 Task: Select Move focus to the menu bar
Action: Mouse moved to (224, 124)
Screenshot: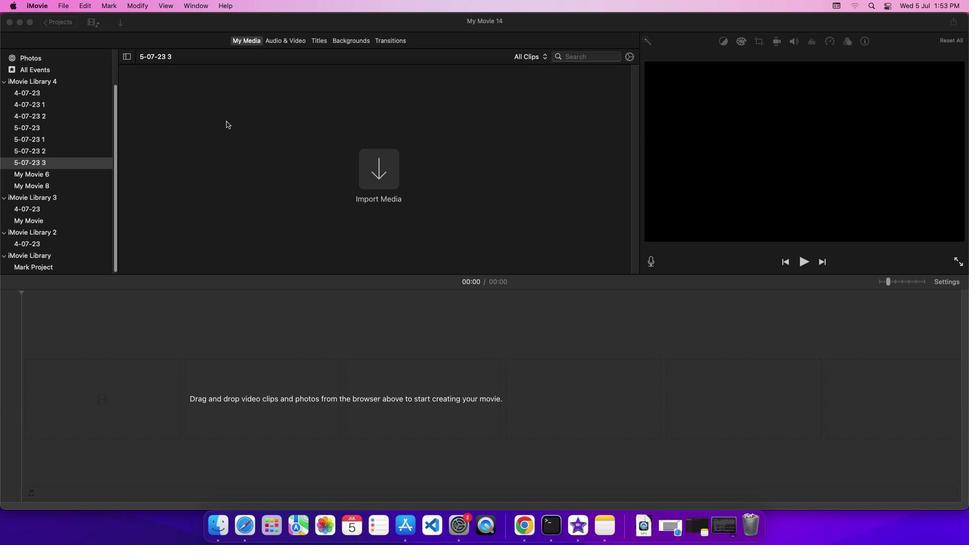 
Action: Mouse pressed left at (224, 124)
Screenshot: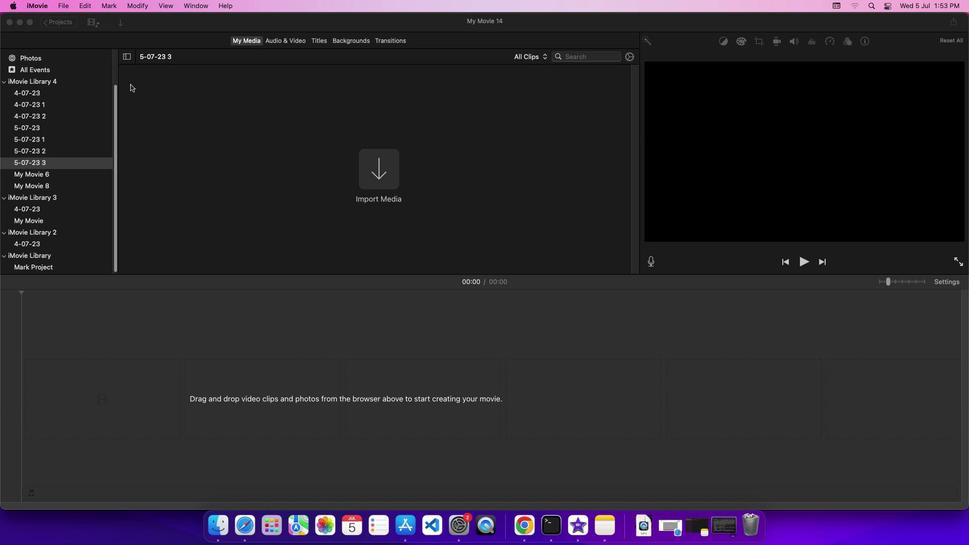 
Action: Mouse moved to (30, 33)
Screenshot: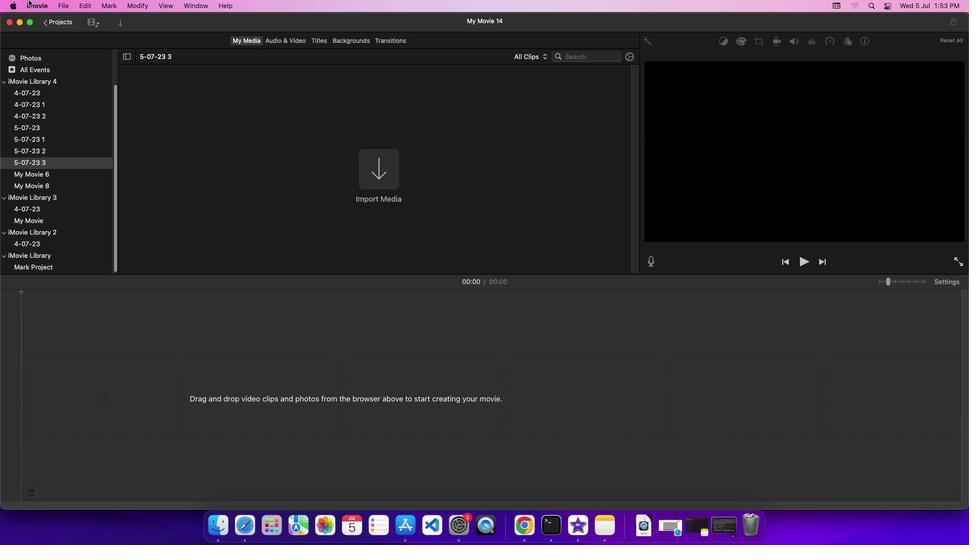
Action: Mouse pressed left at (30, 33)
Screenshot: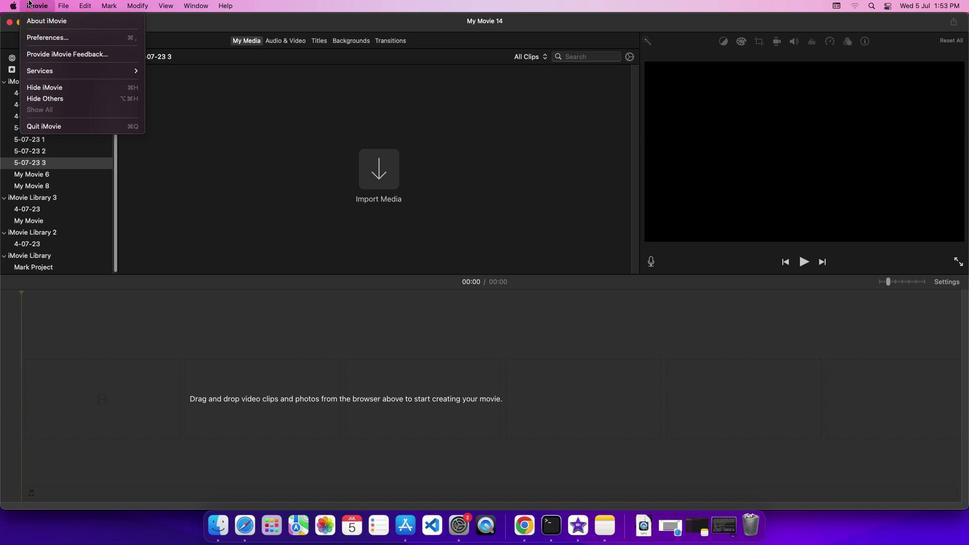 
Action: Mouse moved to (62, 84)
Screenshot: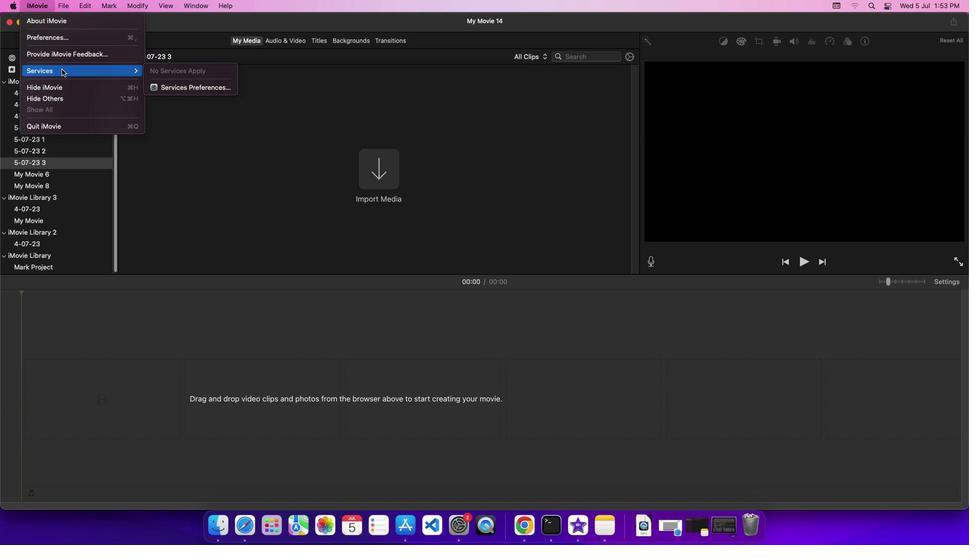 
Action: Mouse pressed left at (62, 84)
Screenshot: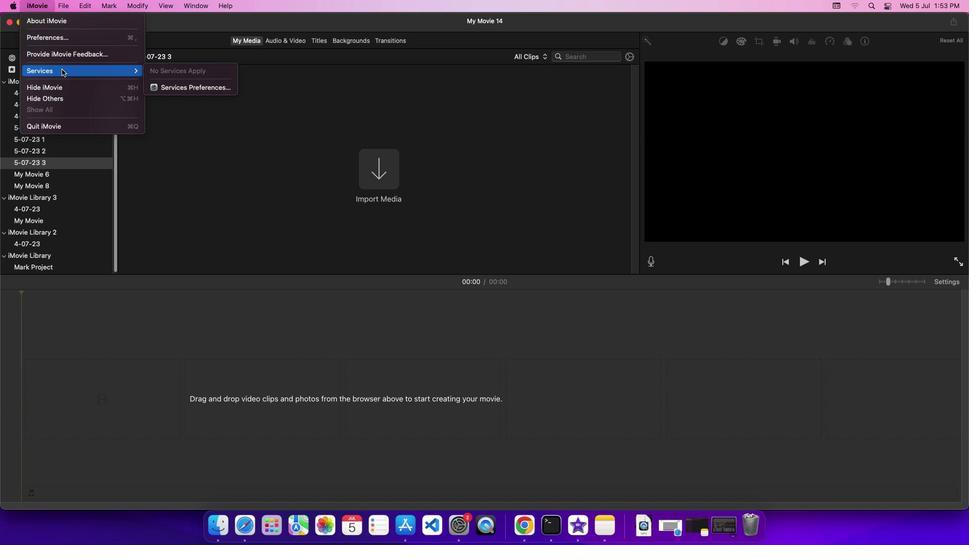 
Action: Mouse moved to (161, 96)
Screenshot: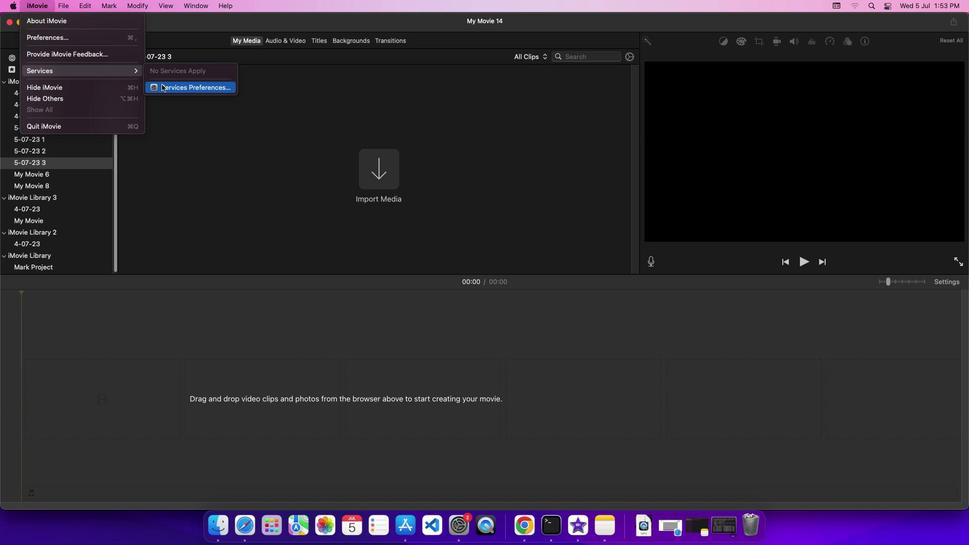 
Action: Mouse pressed left at (161, 96)
Screenshot: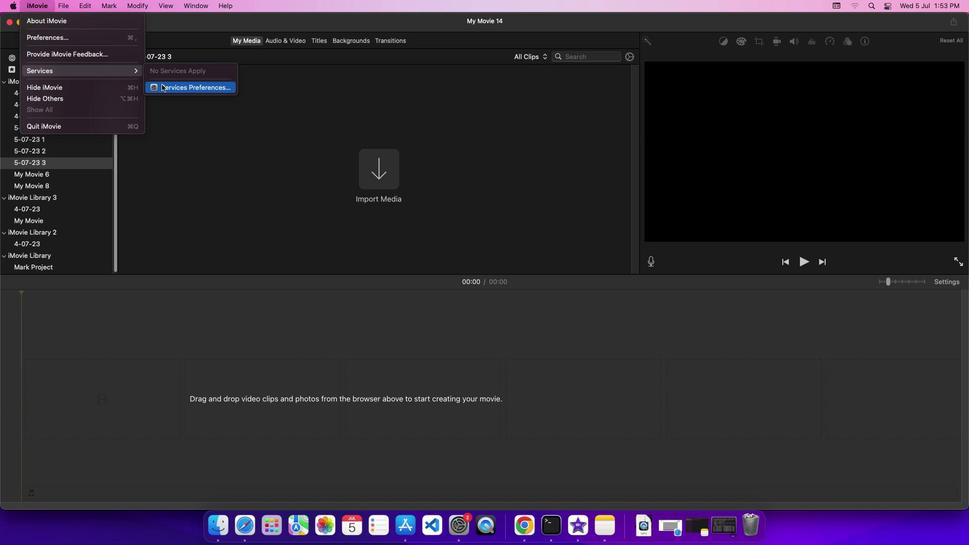 
Action: Mouse moved to (498, 170)
Screenshot: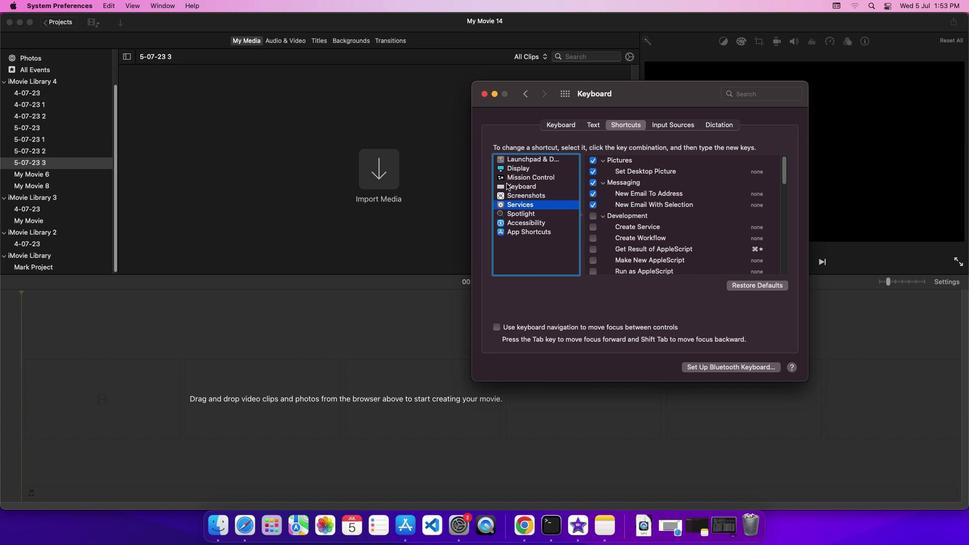 
Action: Mouse pressed left at (498, 170)
Screenshot: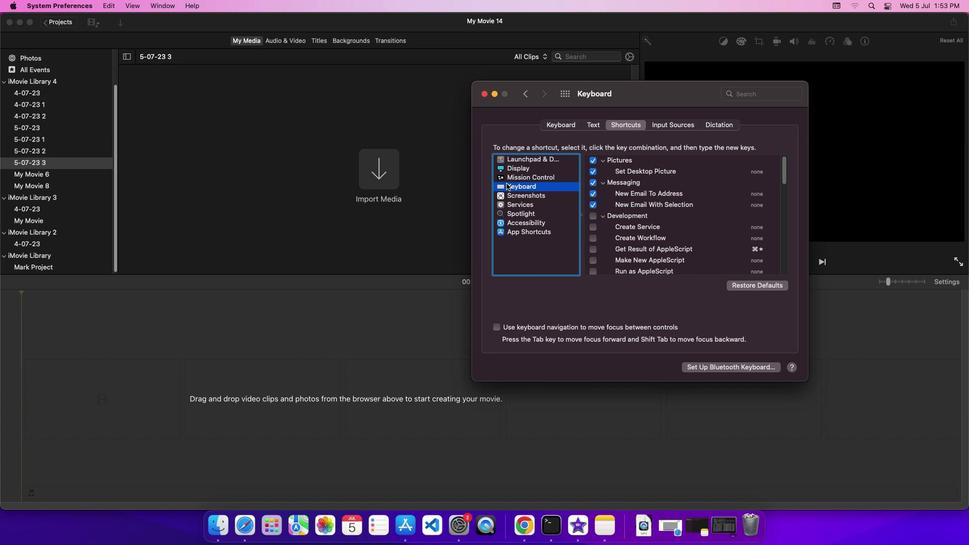 
Action: Mouse moved to (584, 171)
Screenshot: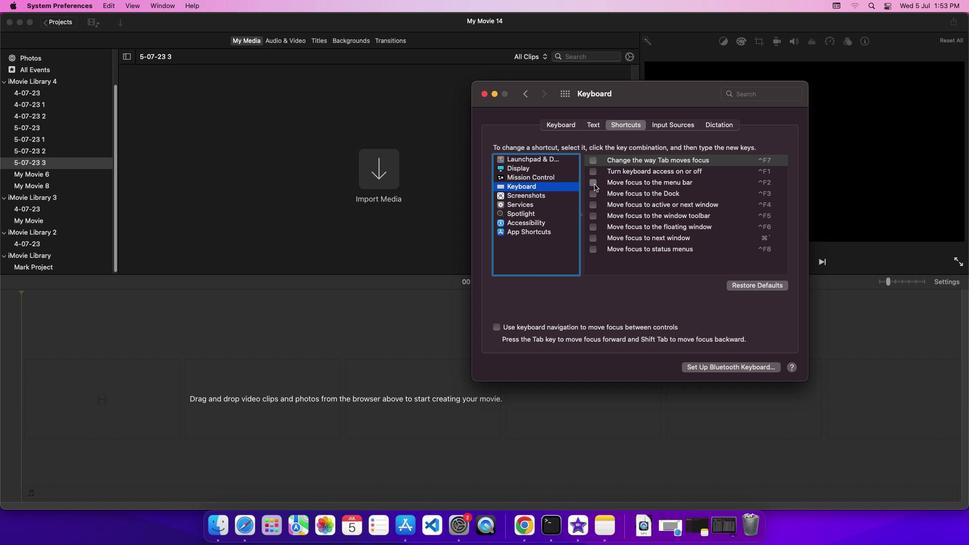 
Action: Mouse pressed left at (584, 171)
Screenshot: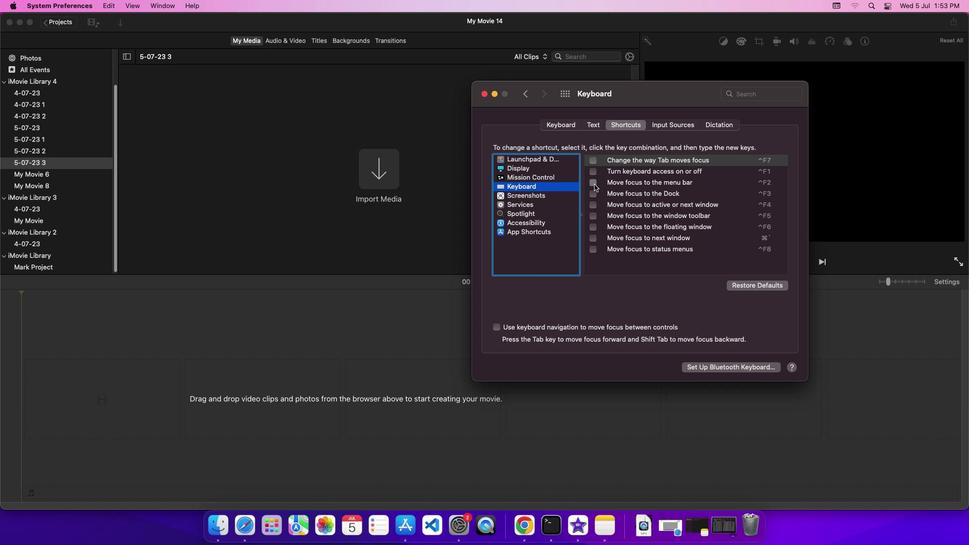 
Action: Mouse moved to (581, 186)
Screenshot: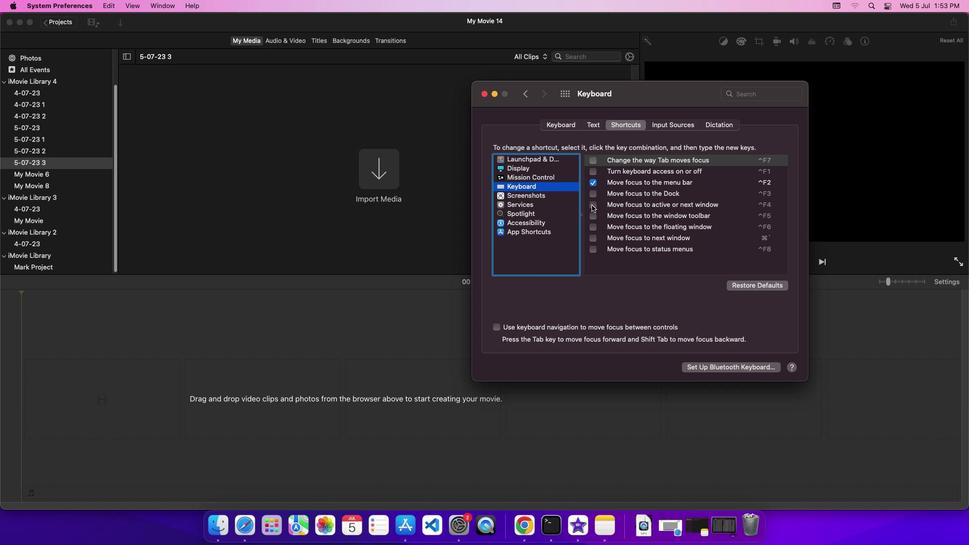
